 Task: In connecting with others allow connections related notifications turn off.
Action: Mouse moved to (659, 77)
Screenshot: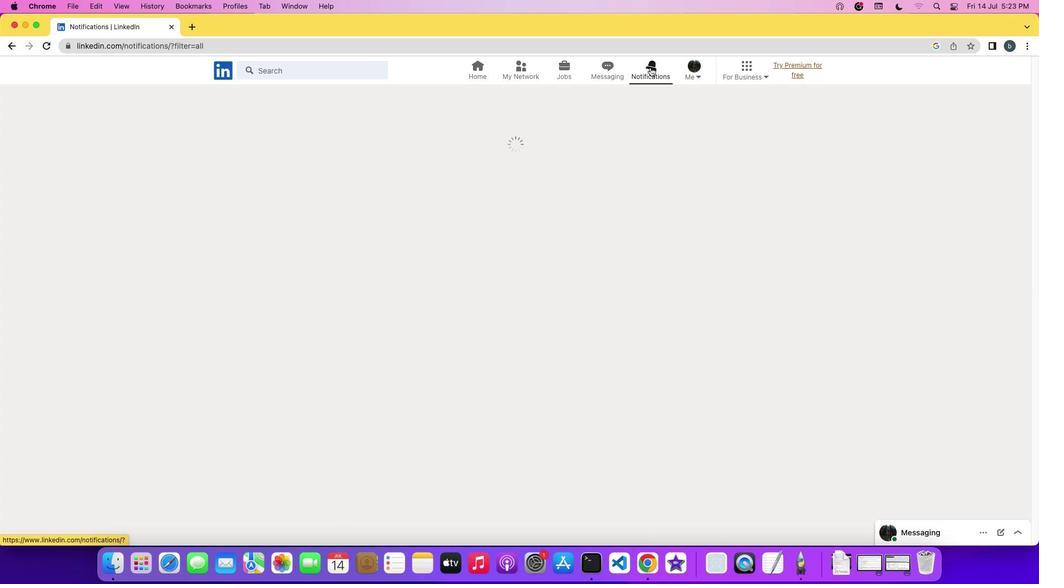 
Action: Mouse pressed left at (659, 77)
Screenshot: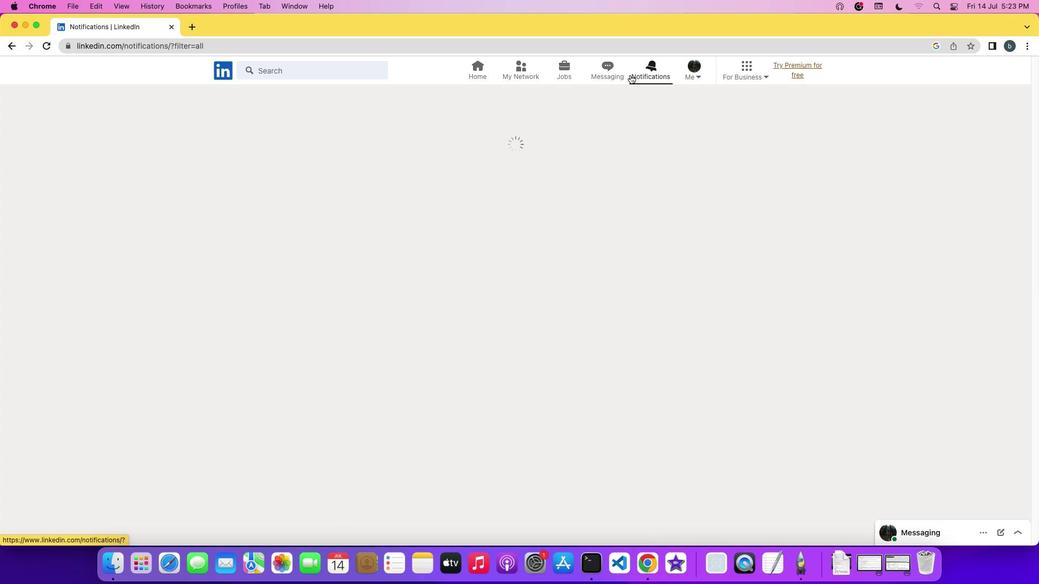 
Action: Mouse pressed left at (659, 77)
Screenshot: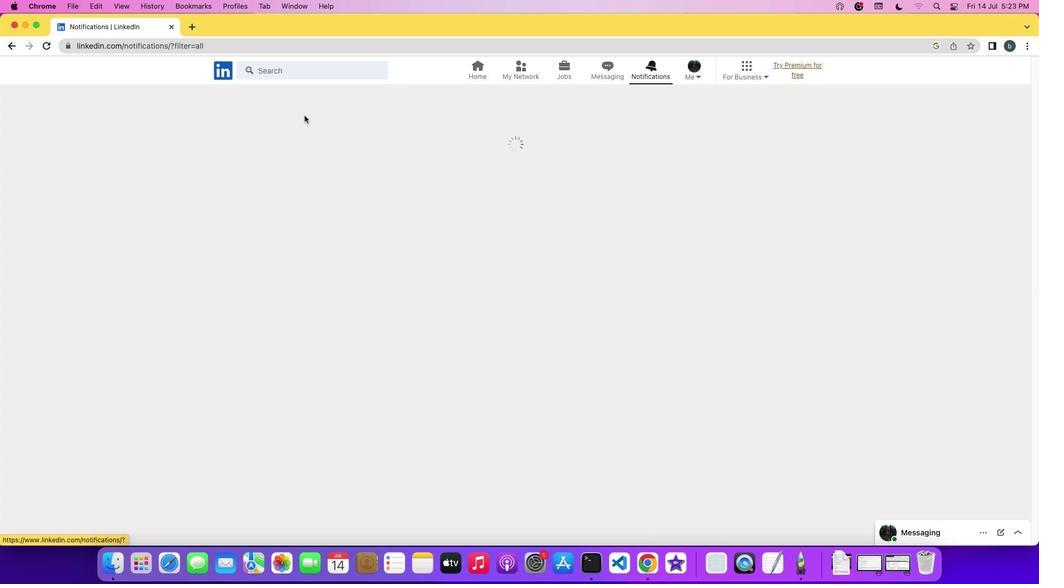 
Action: Mouse moved to (241, 147)
Screenshot: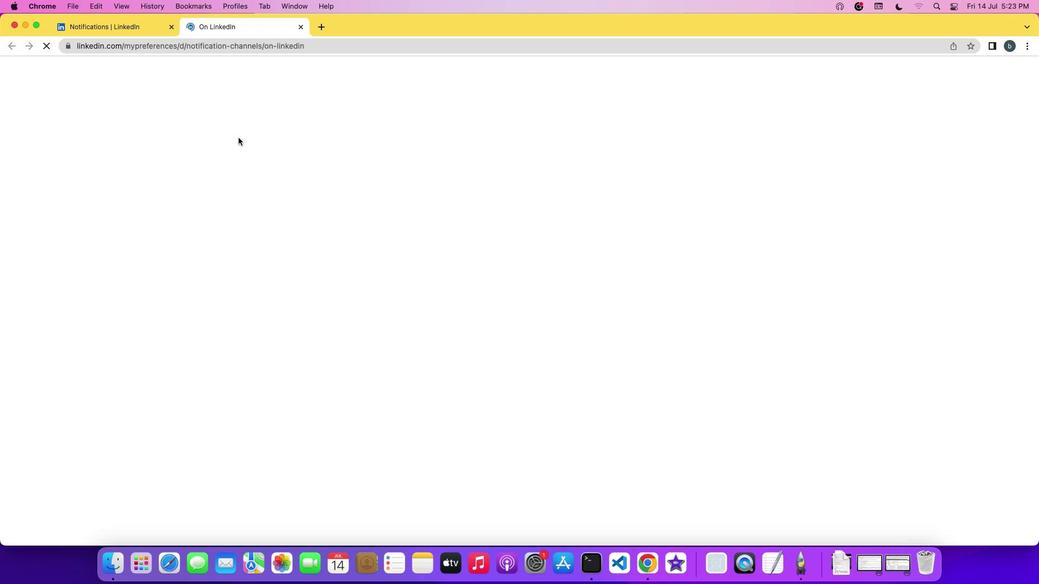 
Action: Mouse pressed left at (241, 147)
Screenshot: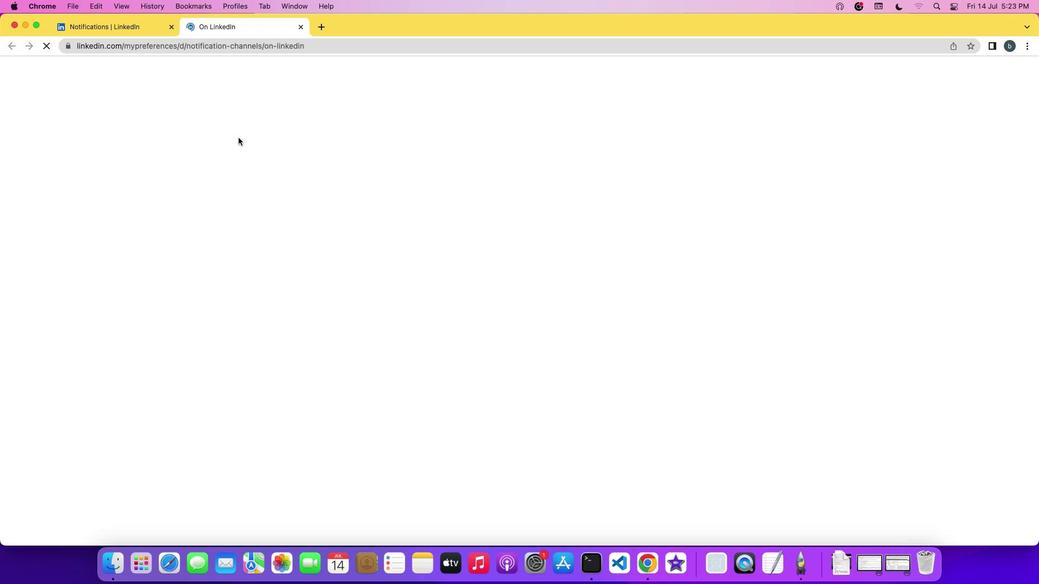 
Action: Mouse moved to (545, 197)
Screenshot: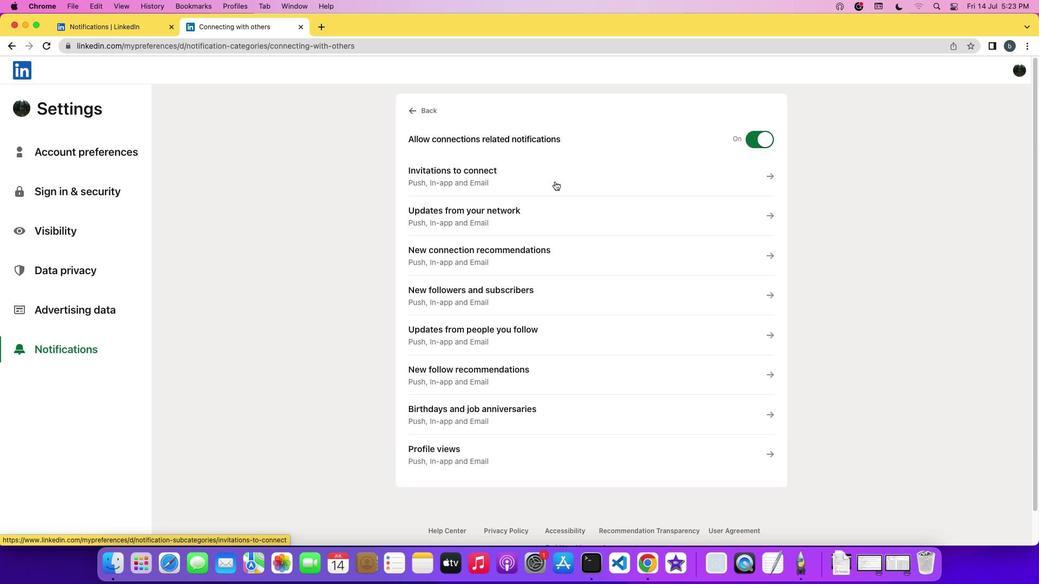 
Action: Mouse pressed left at (545, 197)
Screenshot: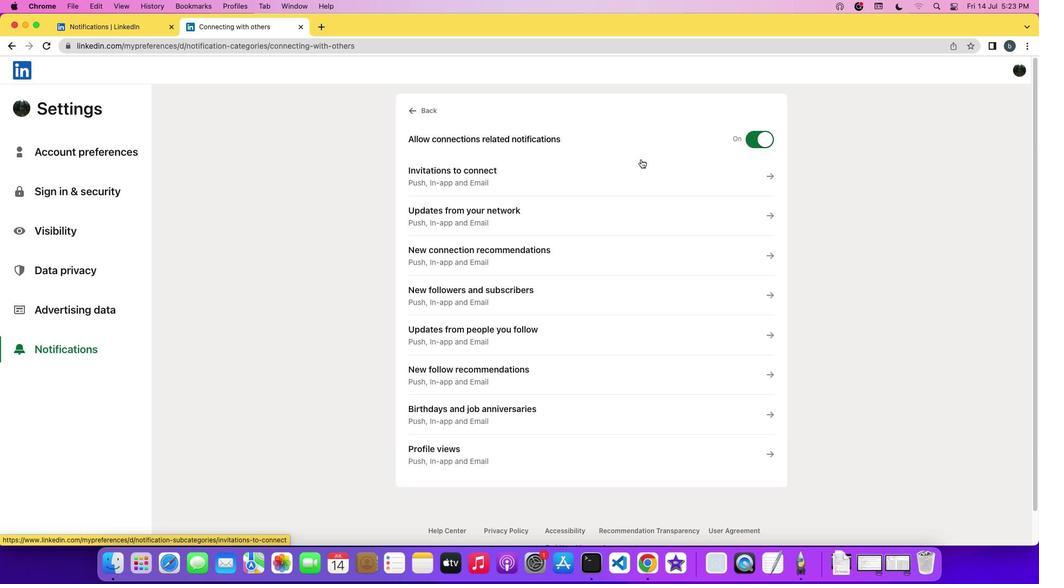 
Action: Mouse moved to (777, 145)
Screenshot: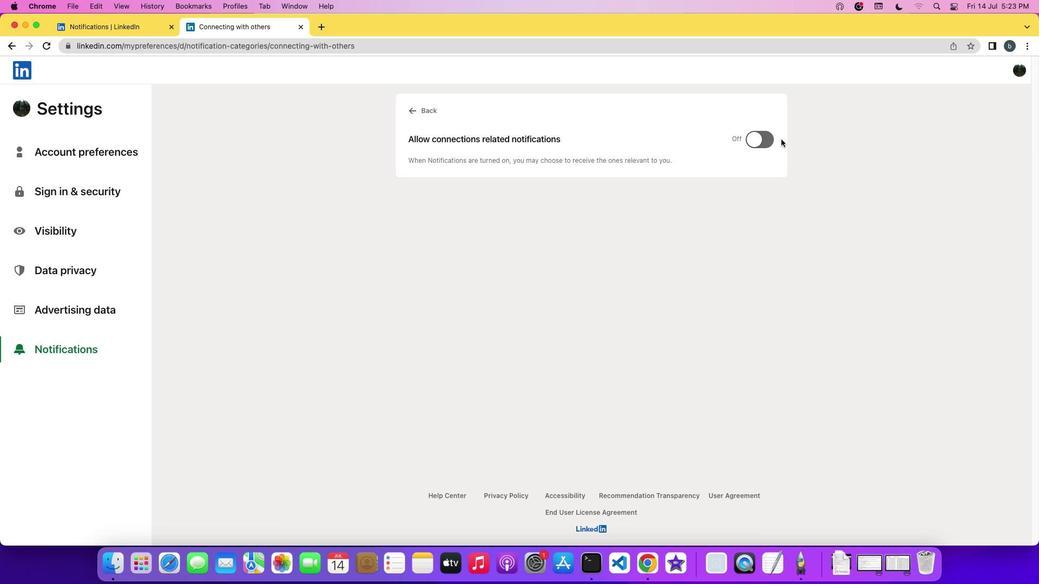 
Action: Mouse pressed left at (777, 145)
Screenshot: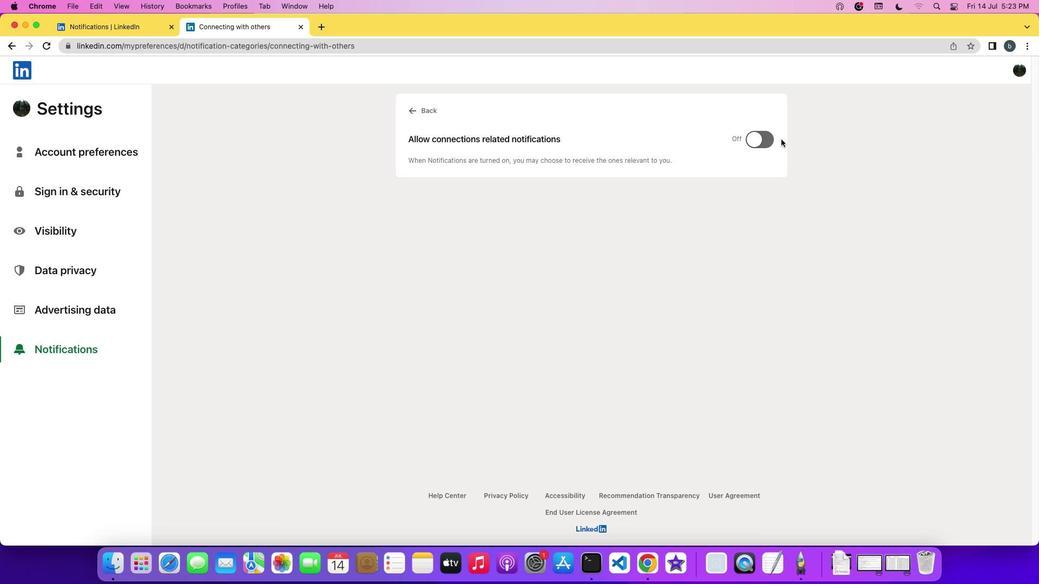 
Action: Mouse moved to (791, 148)
Screenshot: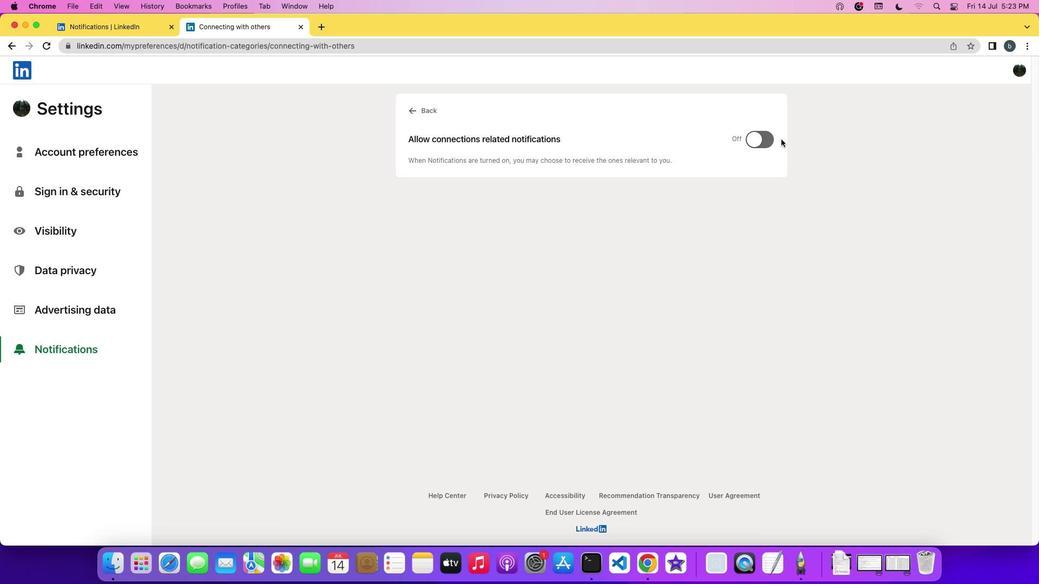 
